 Task: Create a section Flash Flood and in the section, add a milestone Multi-Cloud Integration in the project BarTech
Action: Mouse moved to (261, 562)
Screenshot: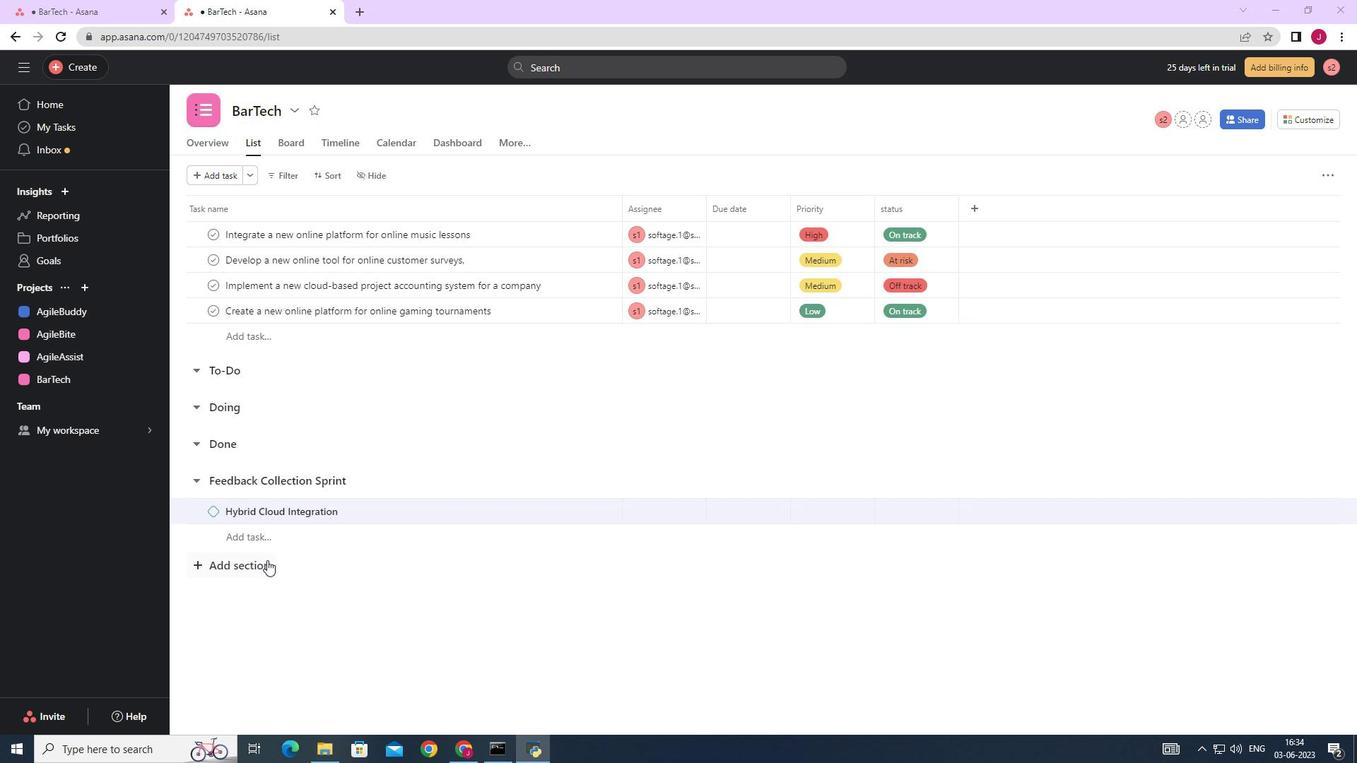 
Action: Mouse pressed left at (261, 562)
Screenshot: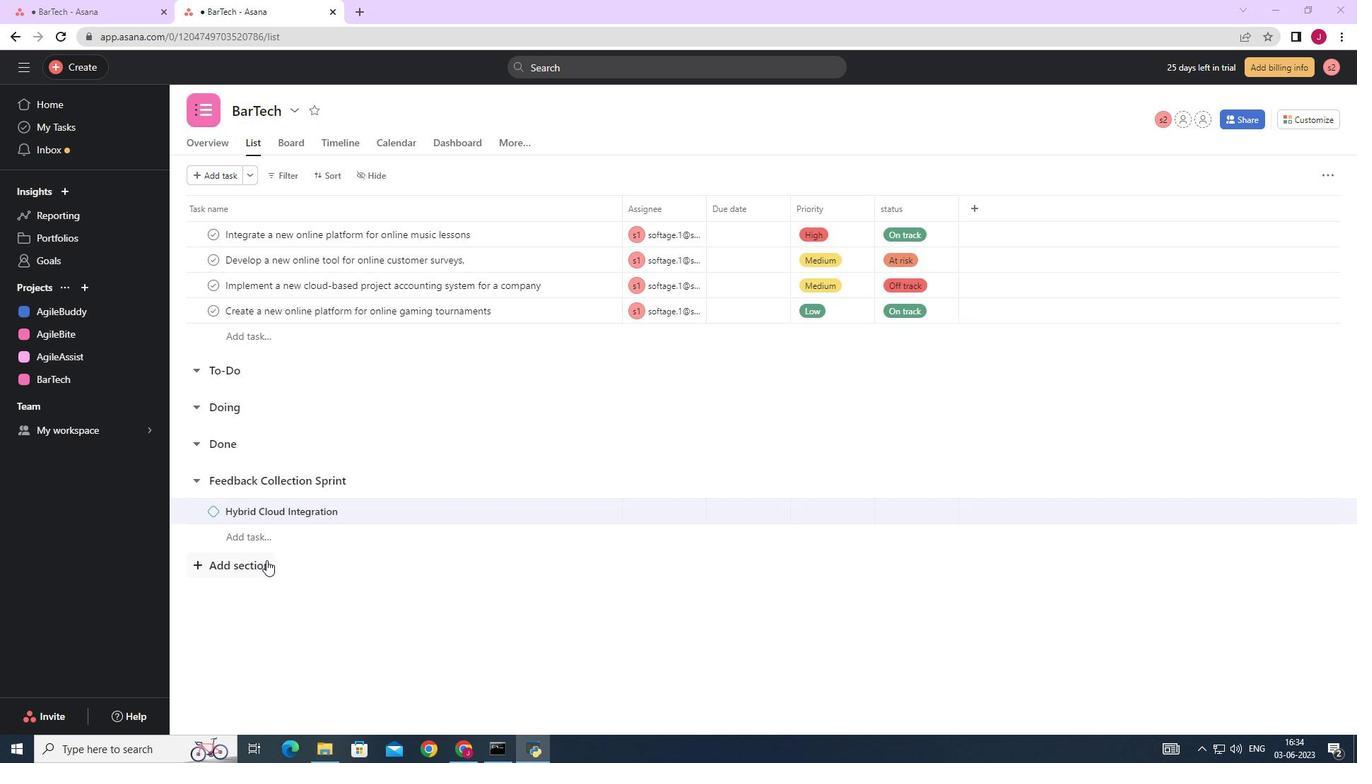 
Action: Key pressed <Key.caps_lock>F<Key.caps_lock>lash<Key.space><Key.caps_lock>F<Key.caps_lock>lood<Key.space><Key.enter><Key.caps_lock>M<Key.caps_lock>ulti-<Key.caps_lock><Key.space>C<Key.caps_lock>loud<Key.space><Key.caps_lock>I<Key.caps_lock>ntegration
Screenshot: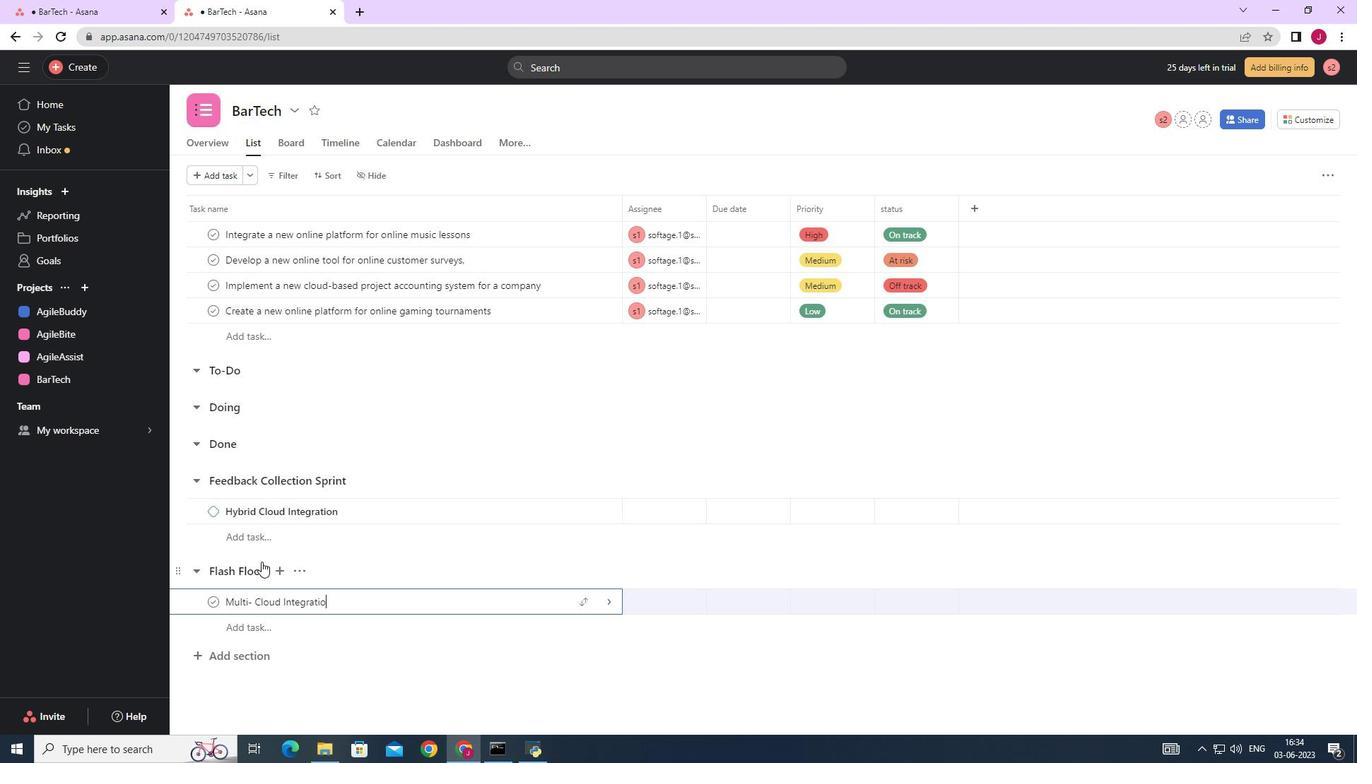 
Action: Mouse moved to (610, 605)
Screenshot: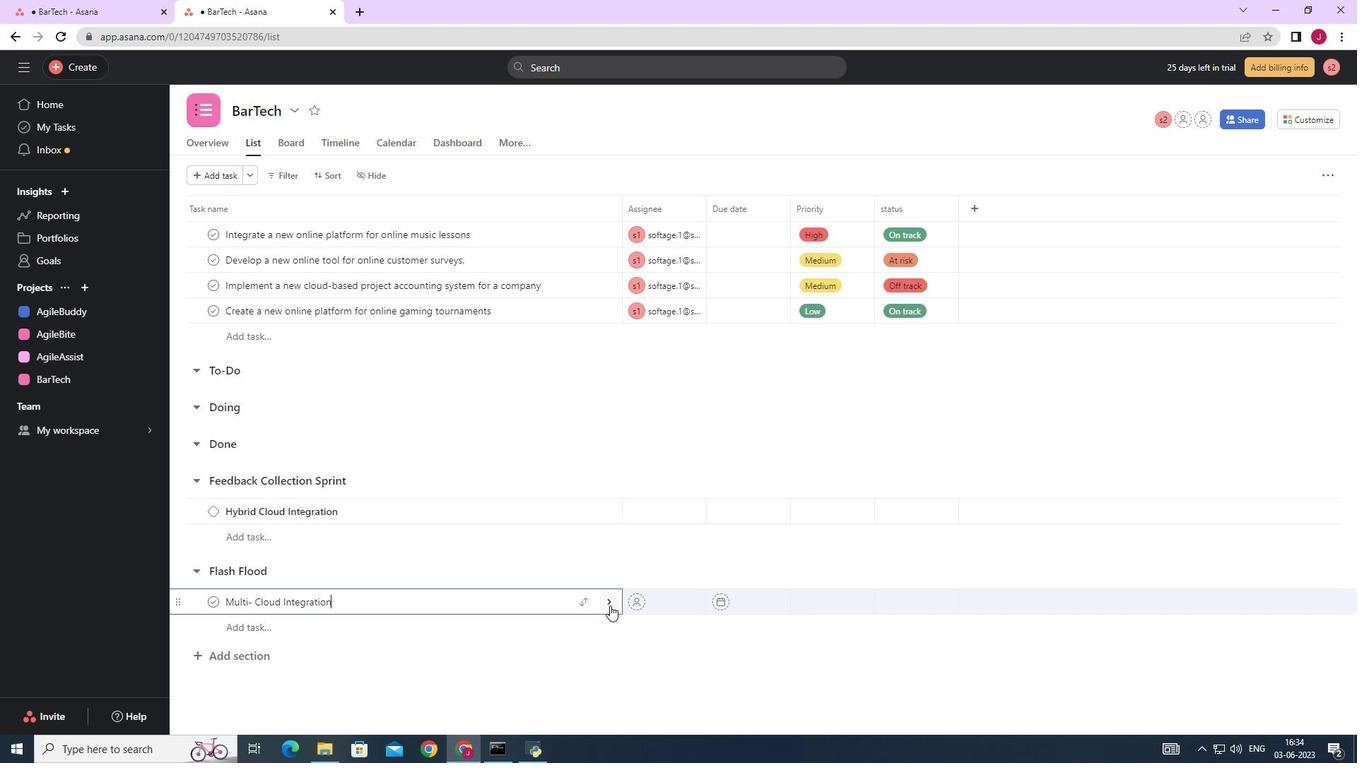 
Action: Mouse pressed left at (610, 605)
Screenshot: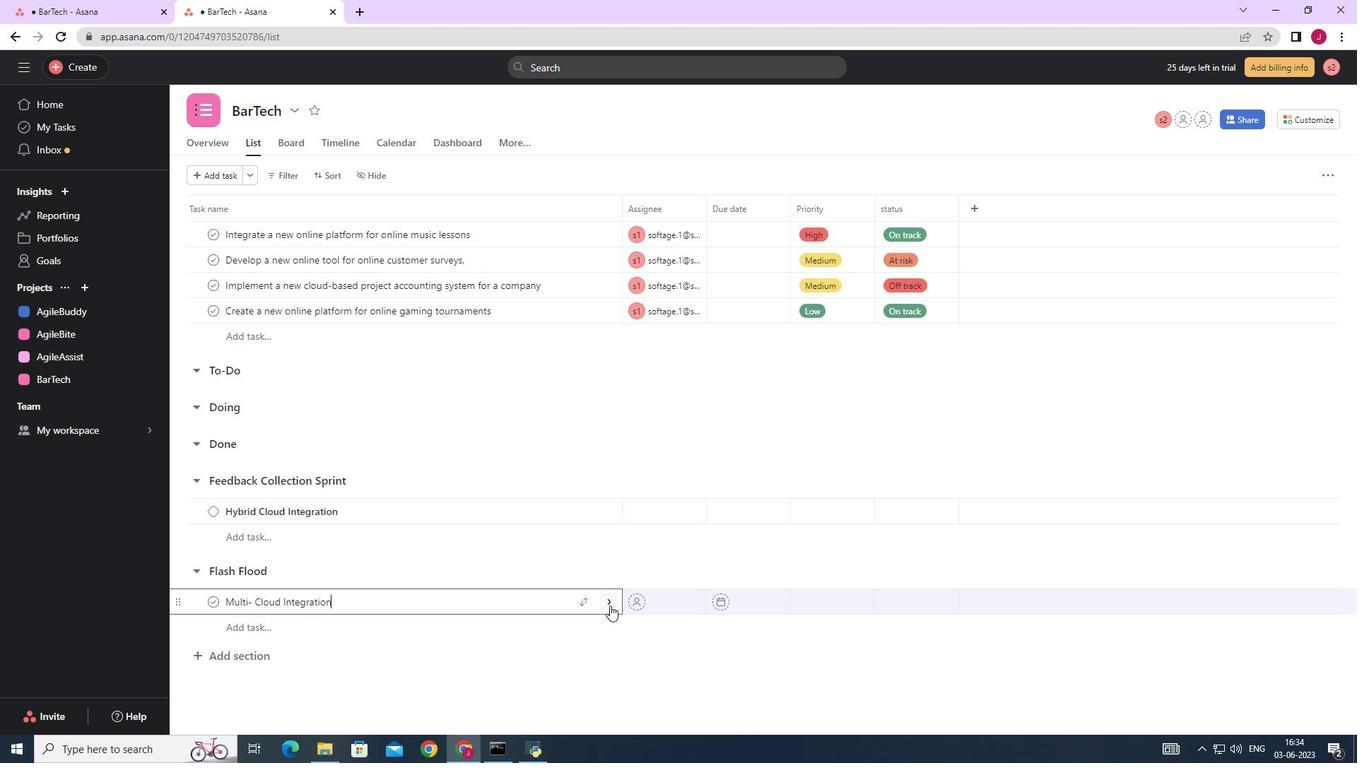 
Action: Mouse moved to (1300, 172)
Screenshot: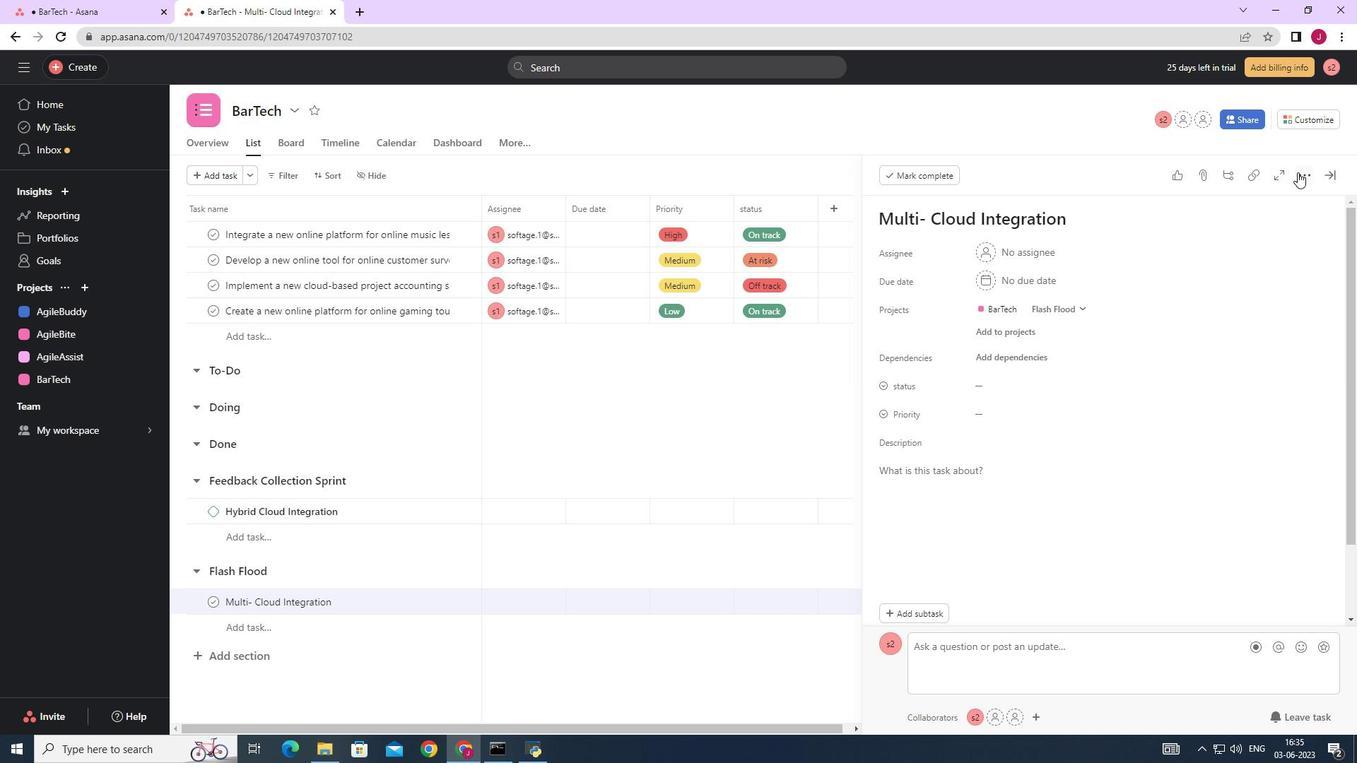 
Action: Mouse pressed left at (1299, 172)
Screenshot: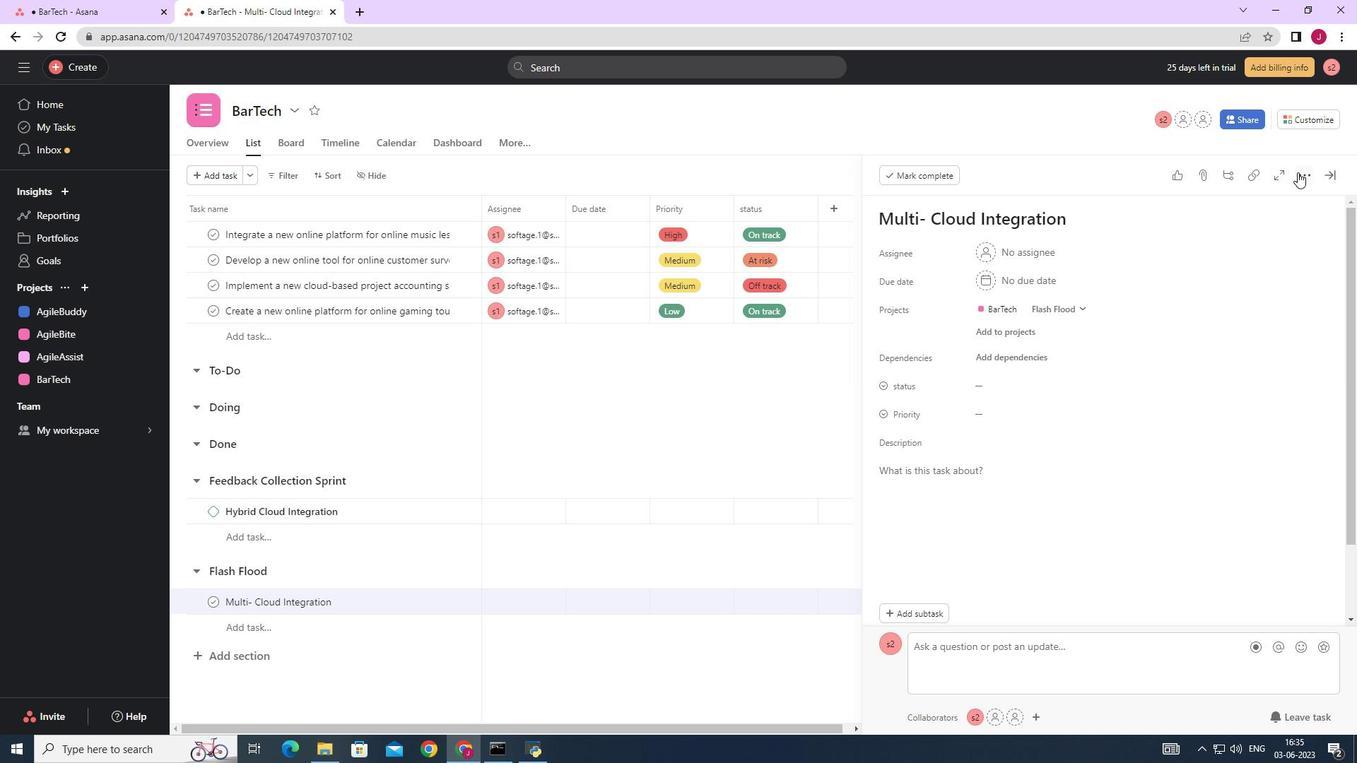 
Action: Mouse moved to (1186, 223)
Screenshot: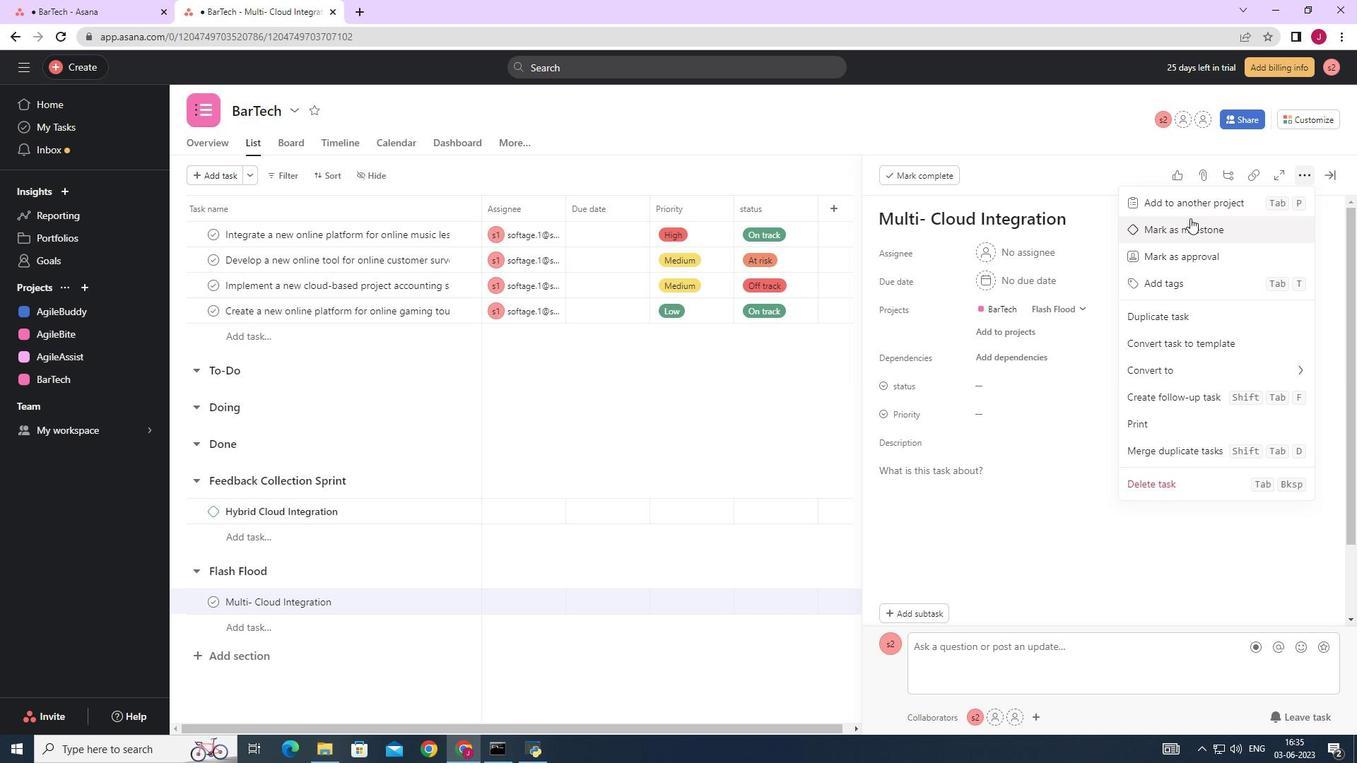 
Action: Mouse pressed left at (1186, 223)
Screenshot: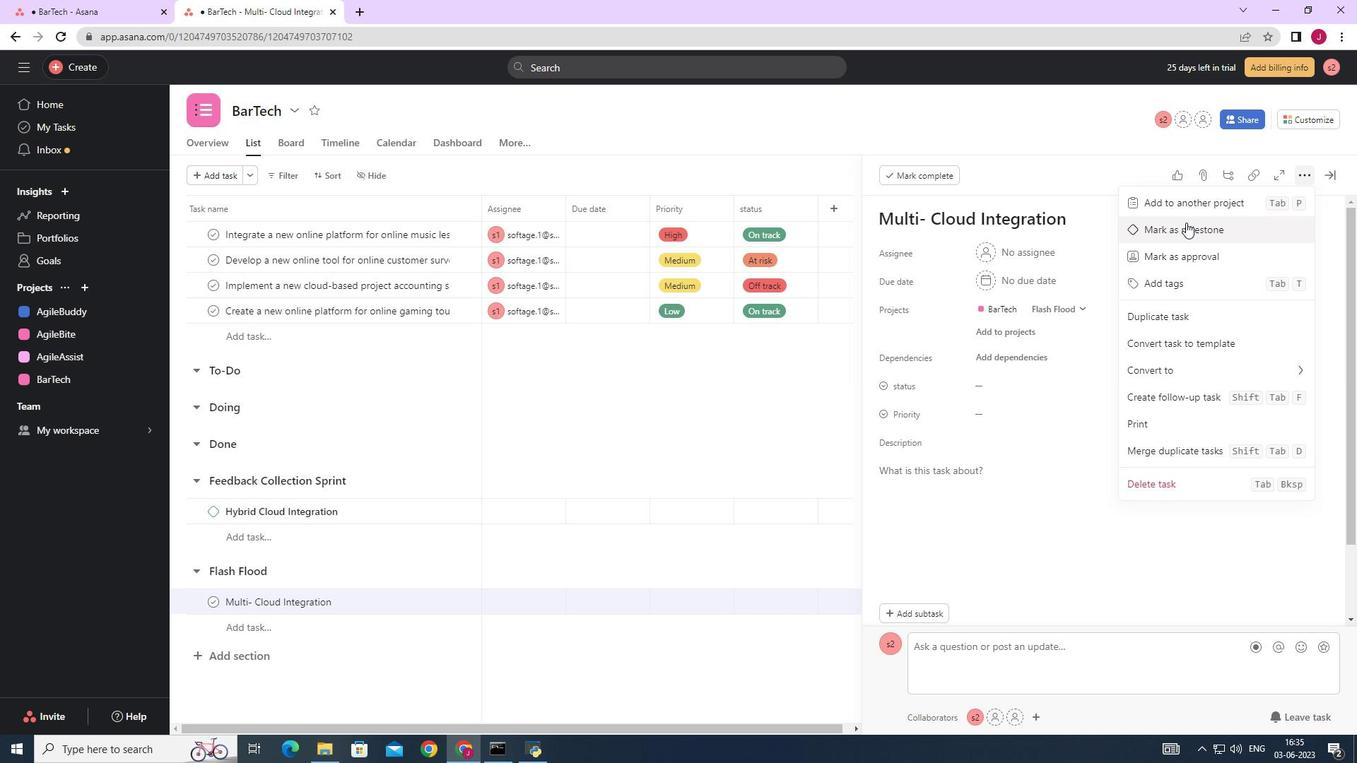 
Action: Mouse moved to (1326, 178)
Screenshot: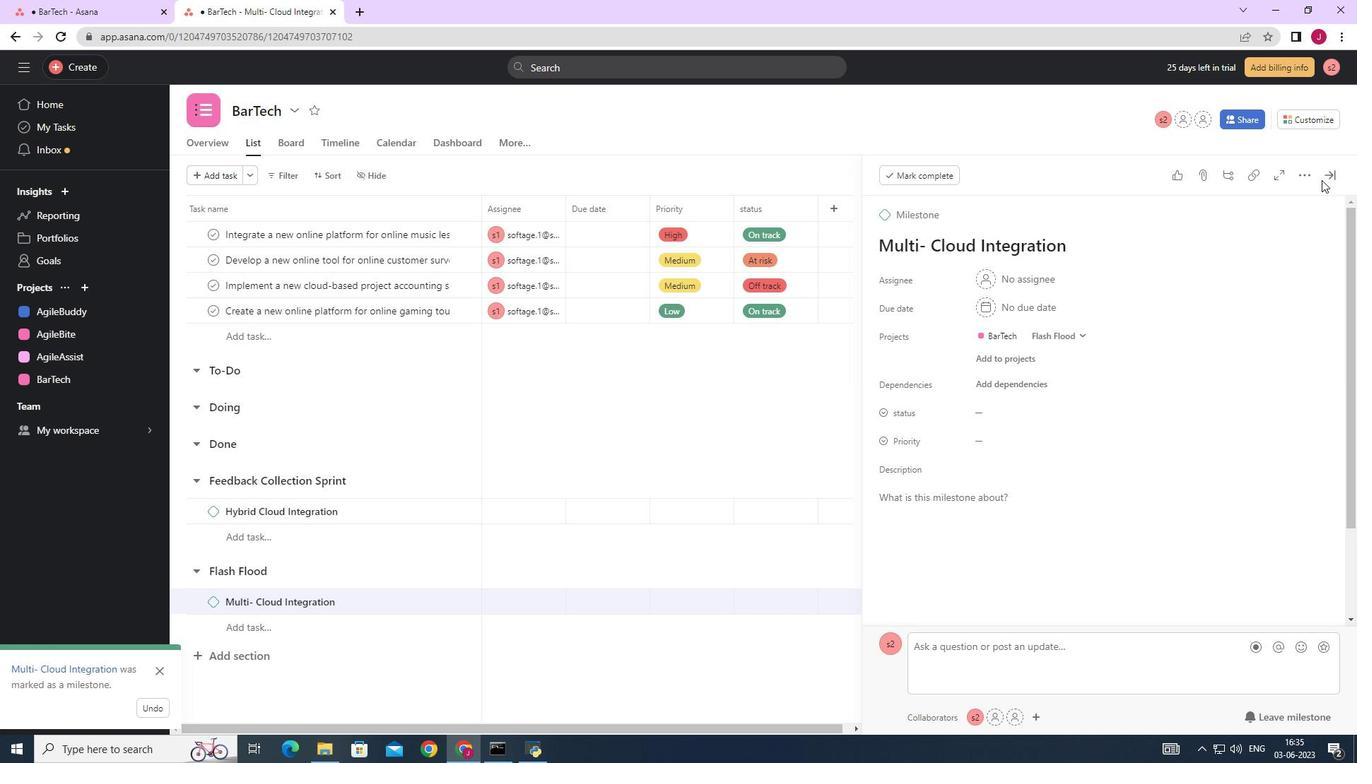 
Action: Mouse pressed left at (1326, 178)
Screenshot: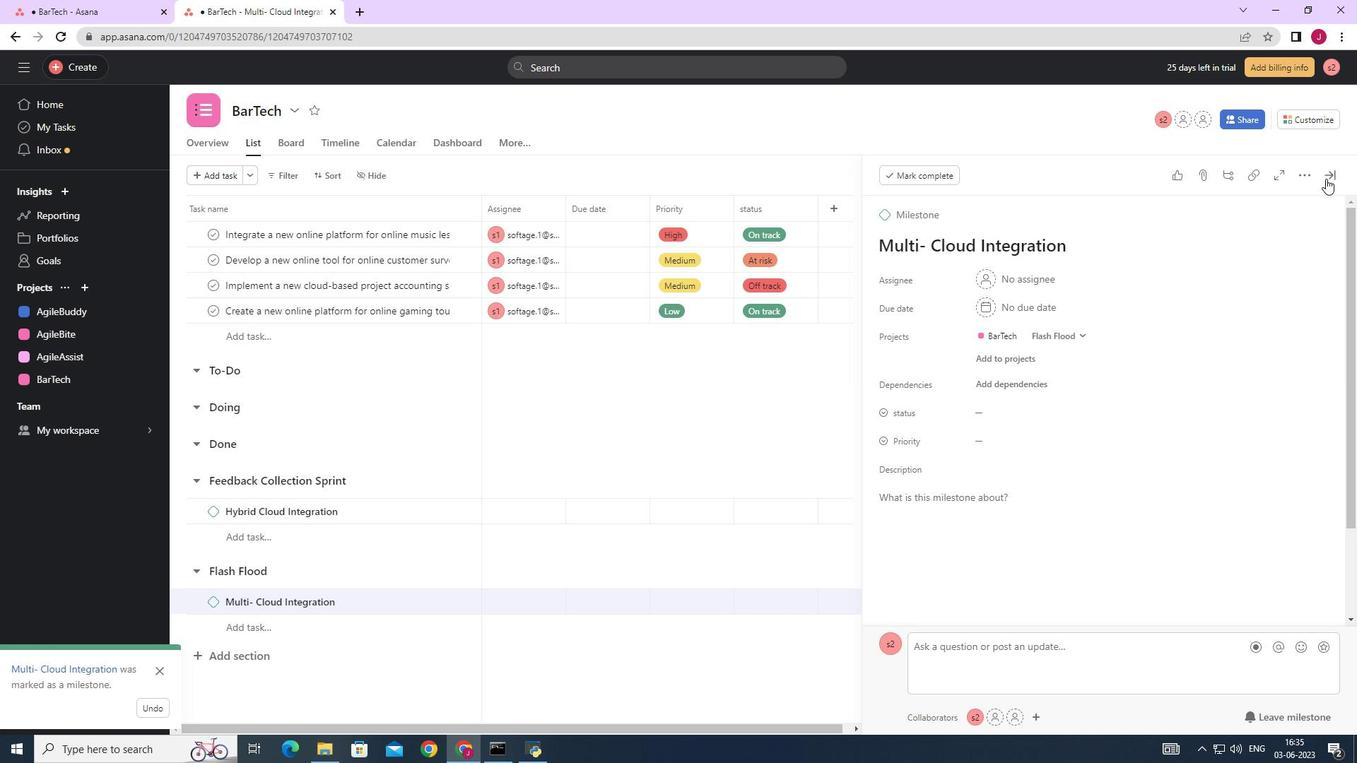 
Action: Mouse moved to (1262, 203)
Screenshot: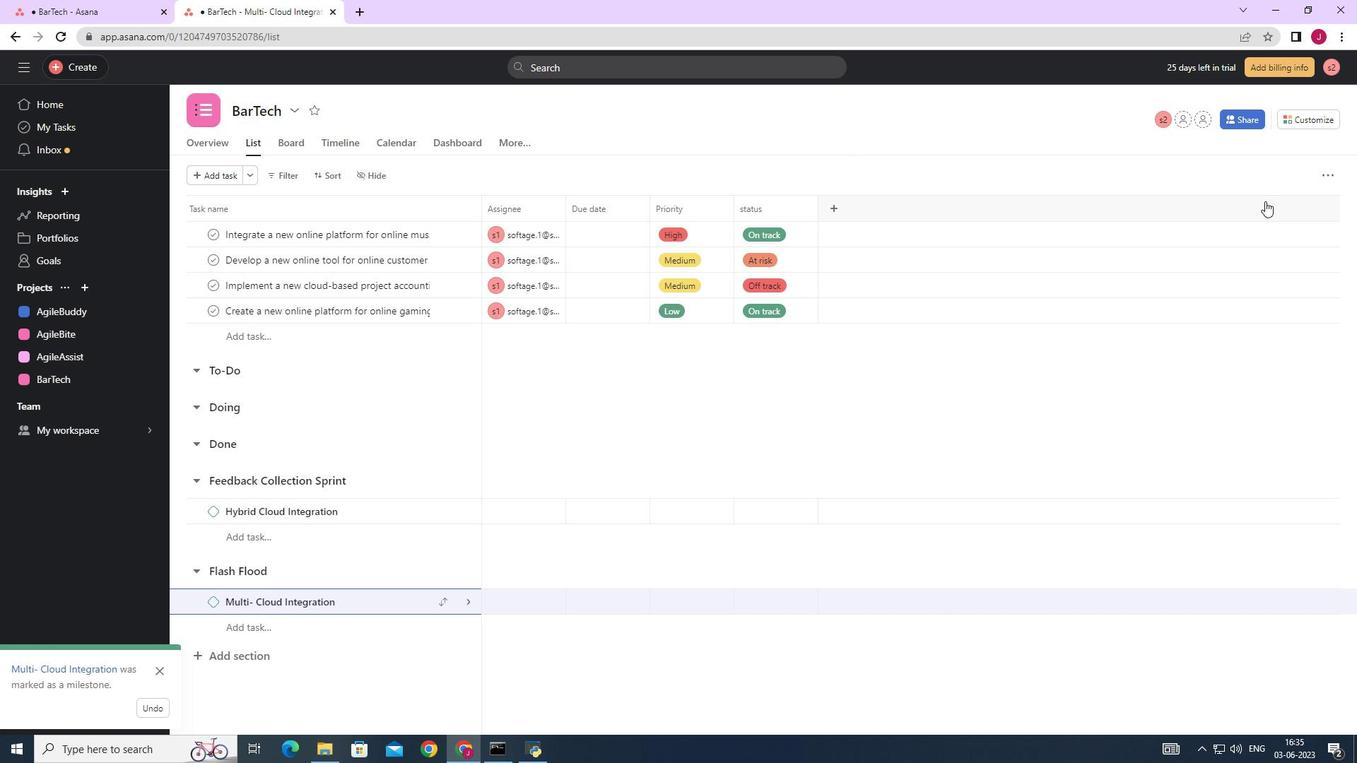 
